 Task: Look for products in the category "Feta" from Odyssey only.
Action: Mouse moved to (750, 250)
Screenshot: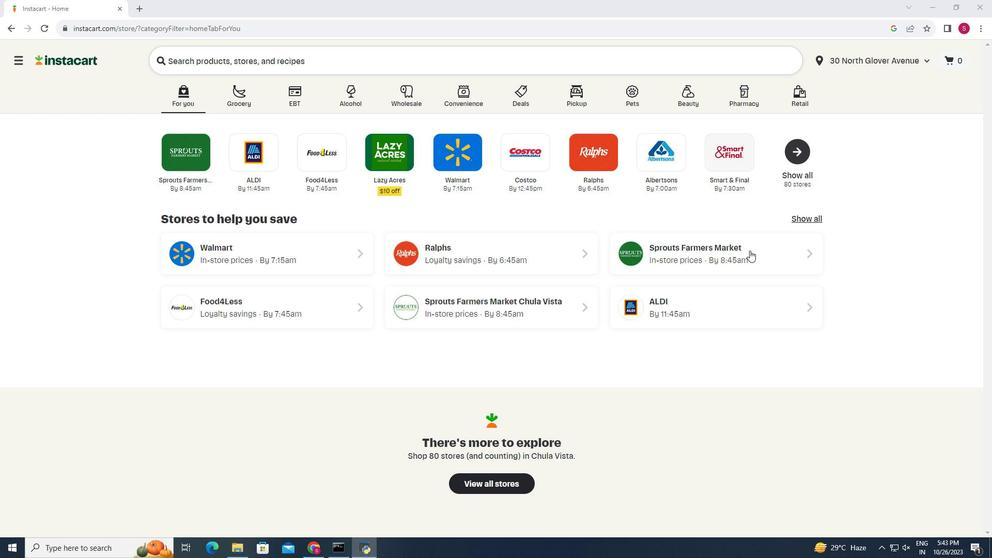 
Action: Mouse pressed left at (750, 250)
Screenshot: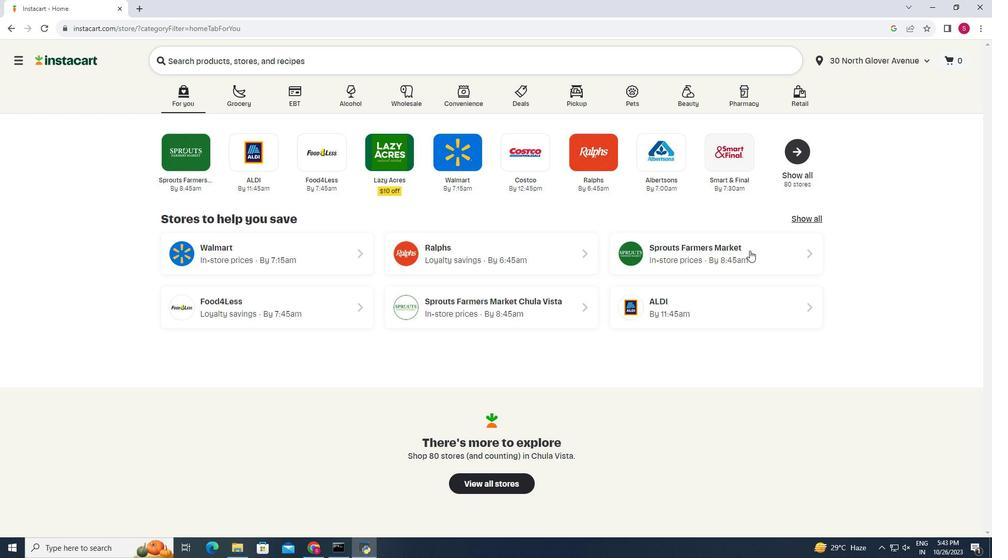 
Action: Mouse moved to (32, 433)
Screenshot: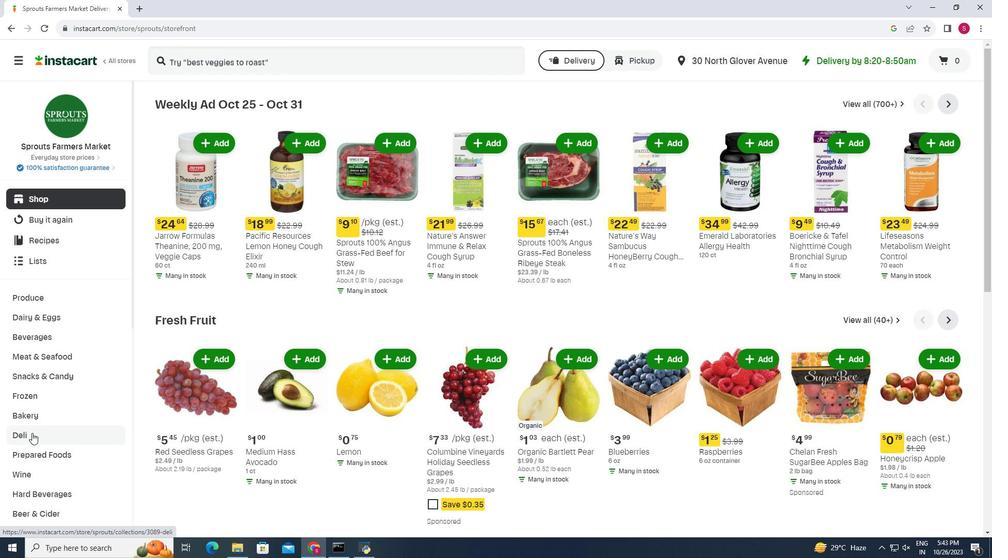 
Action: Mouse pressed left at (32, 433)
Screenshot: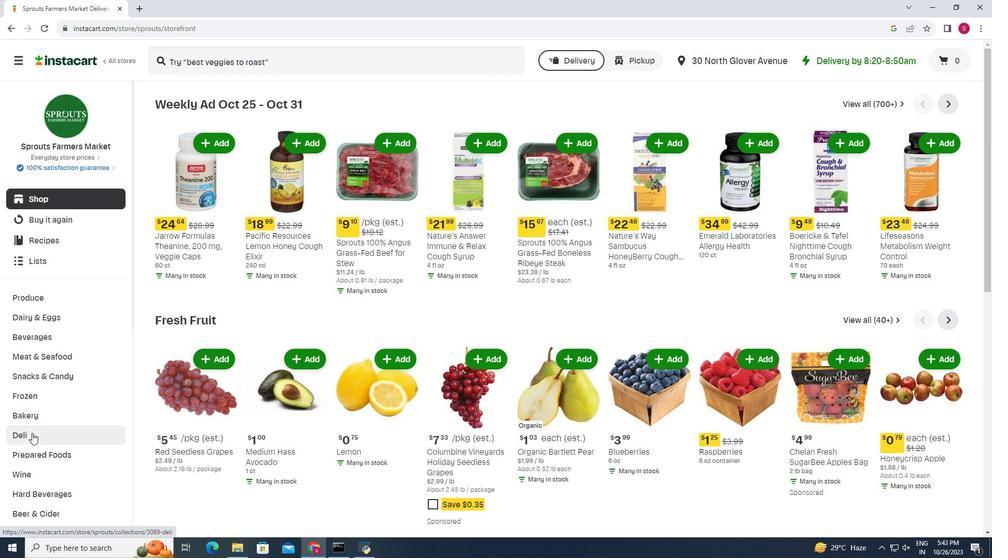 
Action: Mouse moved to (259, 130)
Screenshot: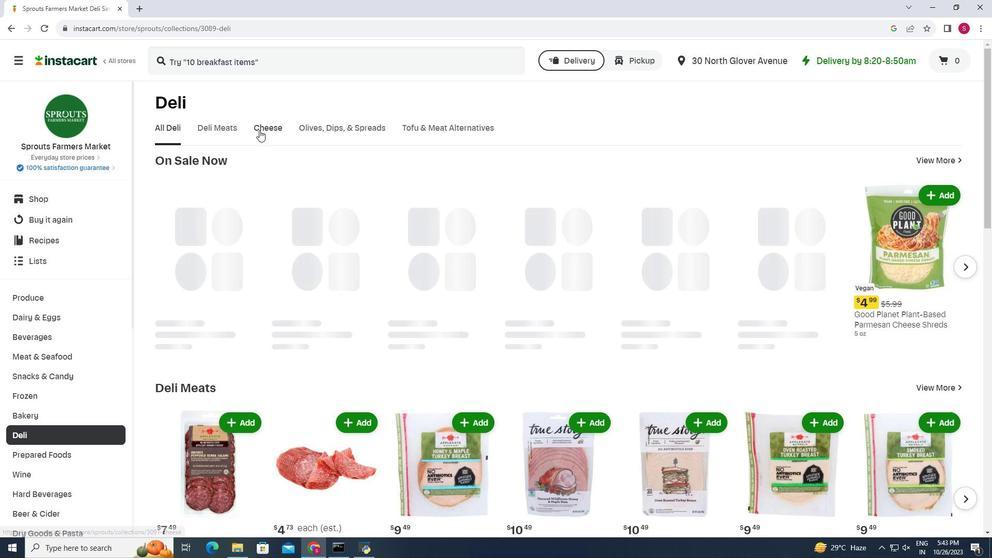 
Action: Mouse pressed left at (259, 130)
Screenshot: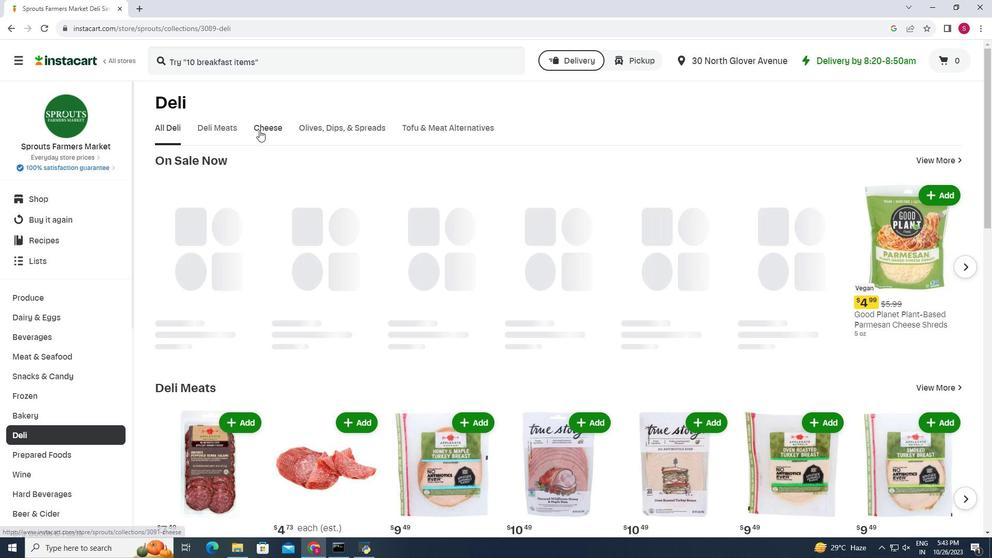 
Action: Mouse moved to (706, 172)
Screenshot: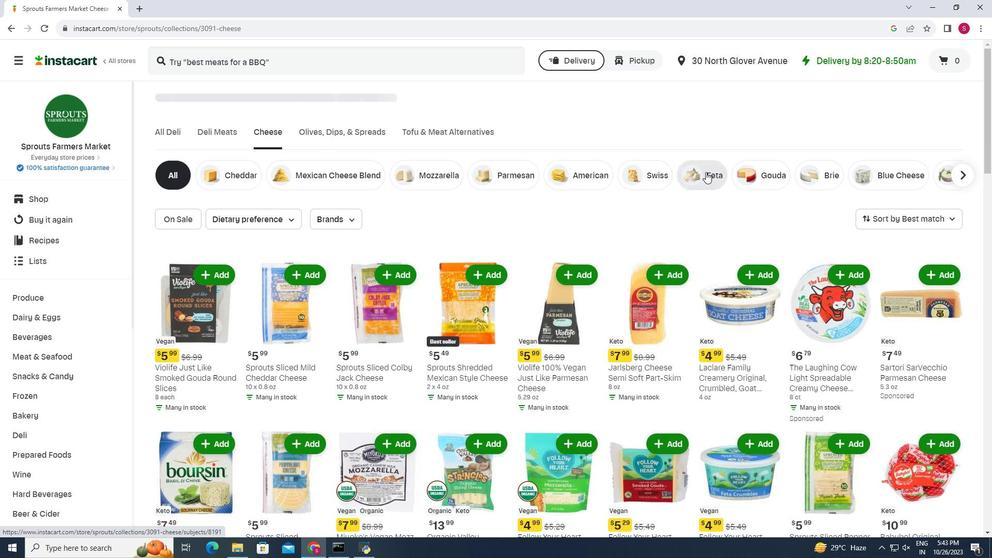 
Action: Mouse pressed left at (706, 172)
Screenshot: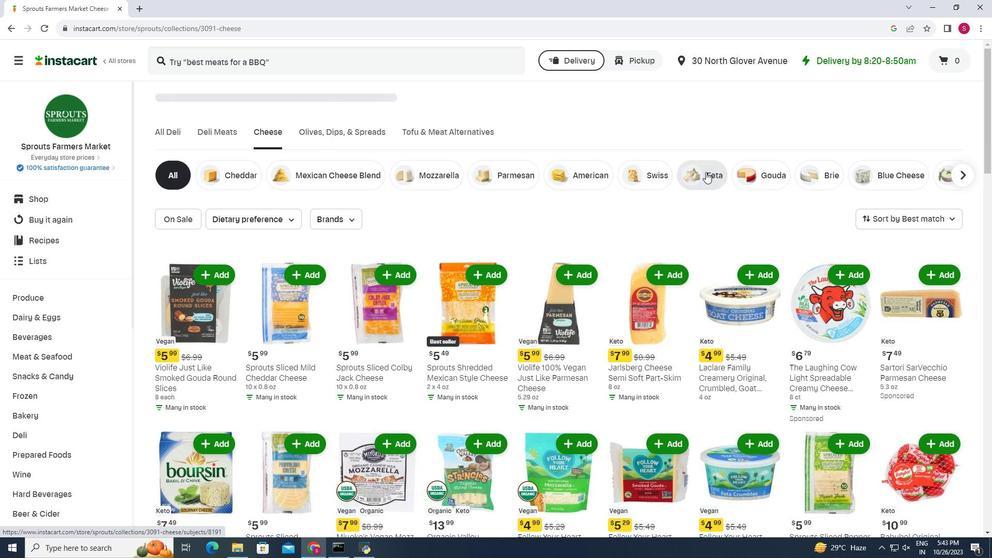 
Action: Mouse moved to (356, 216)
Screenshot: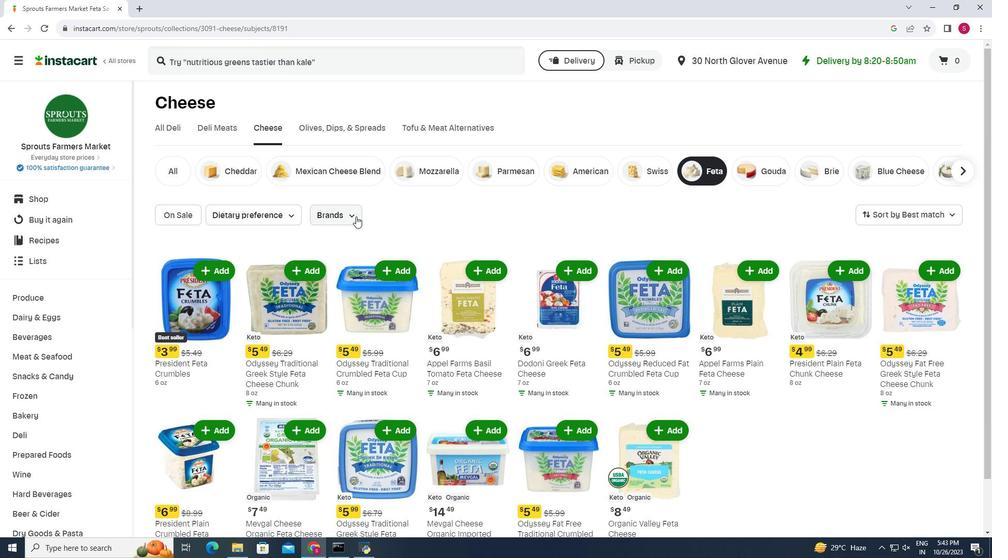 
Action: Mouse pressed left at (356, 216)
Screenshot: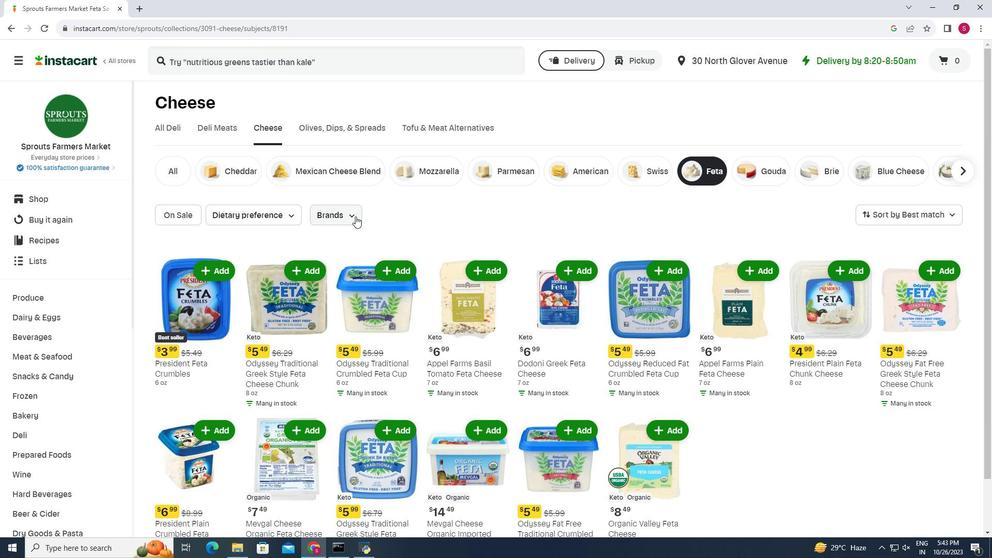 
Action: Mouse moved to (331, 243)
Screenshot: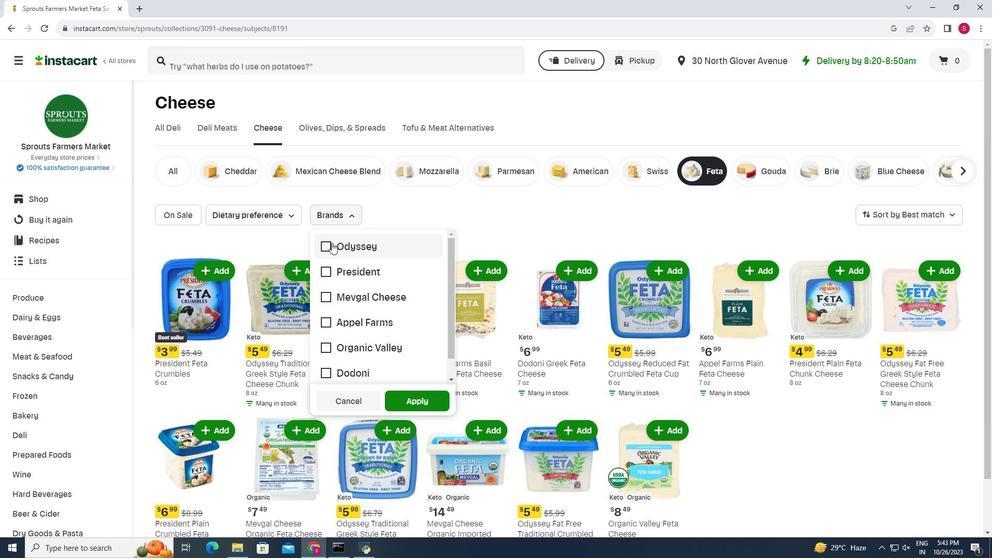 
Action: Mouse pressed left at (331, 243)
Screenshot: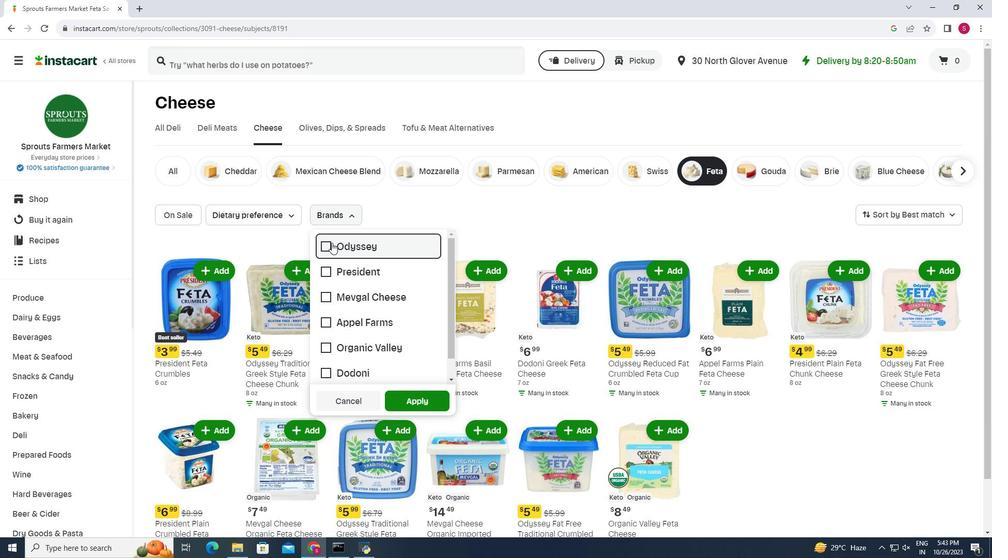 
Action: Mouse moved to (420, 401)
Screenshot: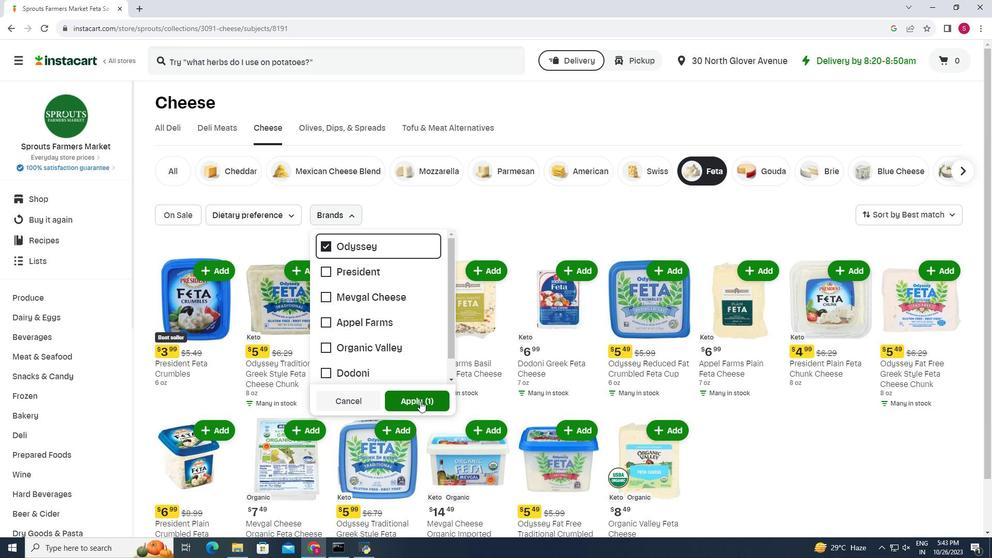 
Action: Mouse pressed left at (420, 401)
Screenshot: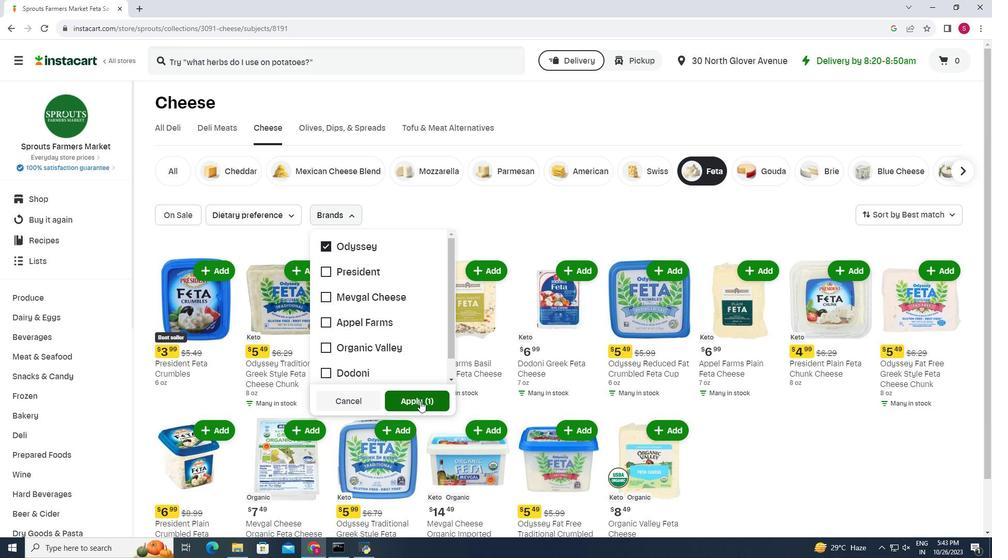 
Action: Mouse moved to (744, 264)
Screenshot: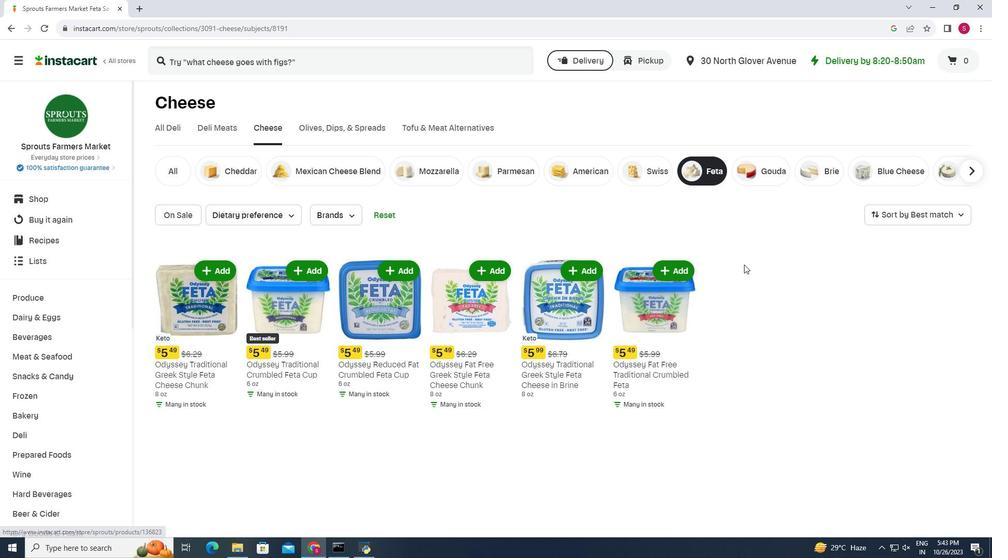 
Action: Mouse scrolled (744, 264) with delta (0, 0)
Screenshot: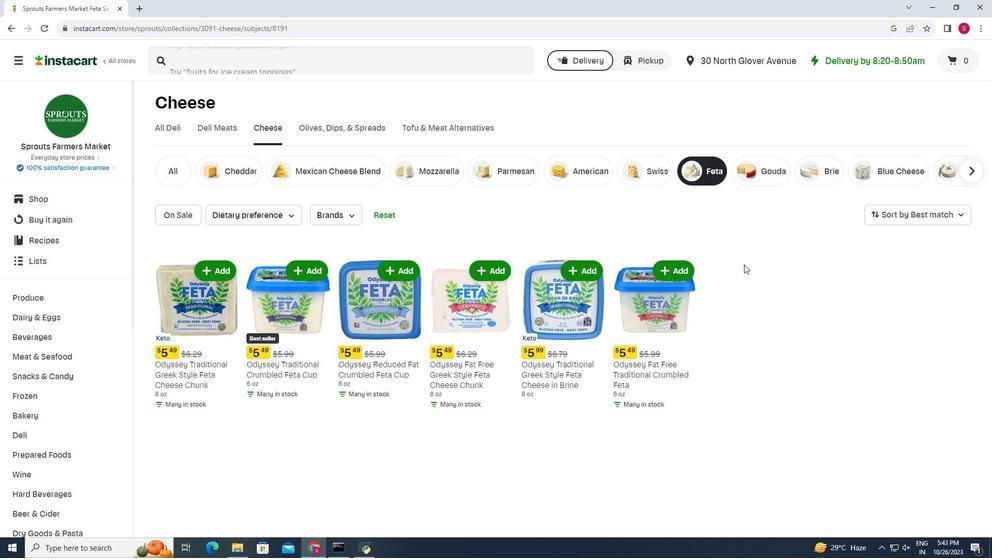 
Action: Mouse moved to (744, 264)
Screenshot: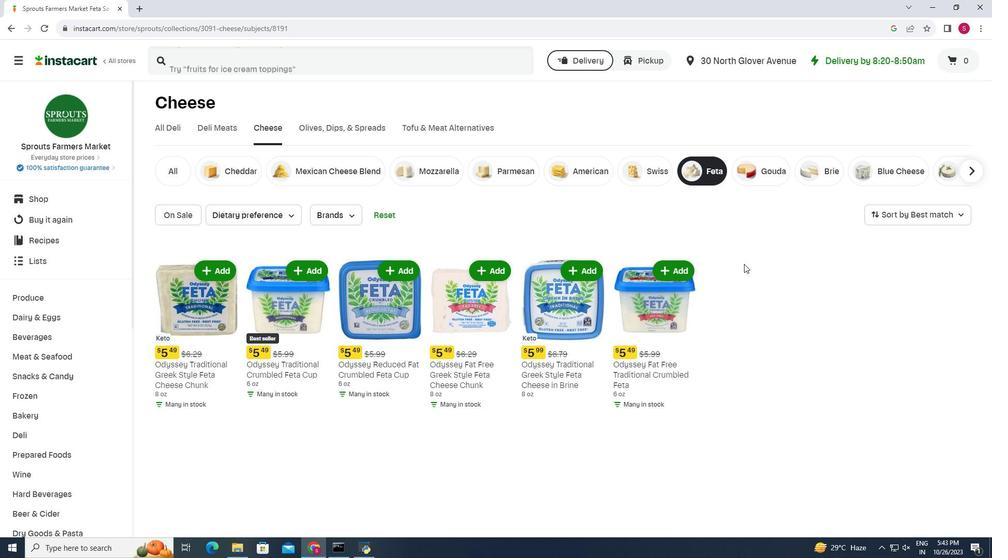 
